Task: Select "arrow" as the display style.
Action: Mouse pressed left at (157, 320)
Screenshot: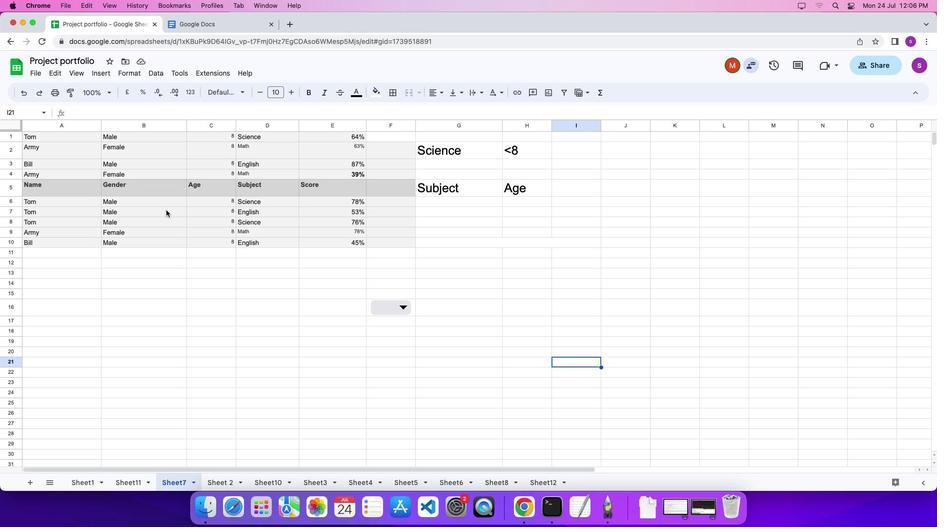 
Action: Mouse moved to (157, 73)
Screenshot: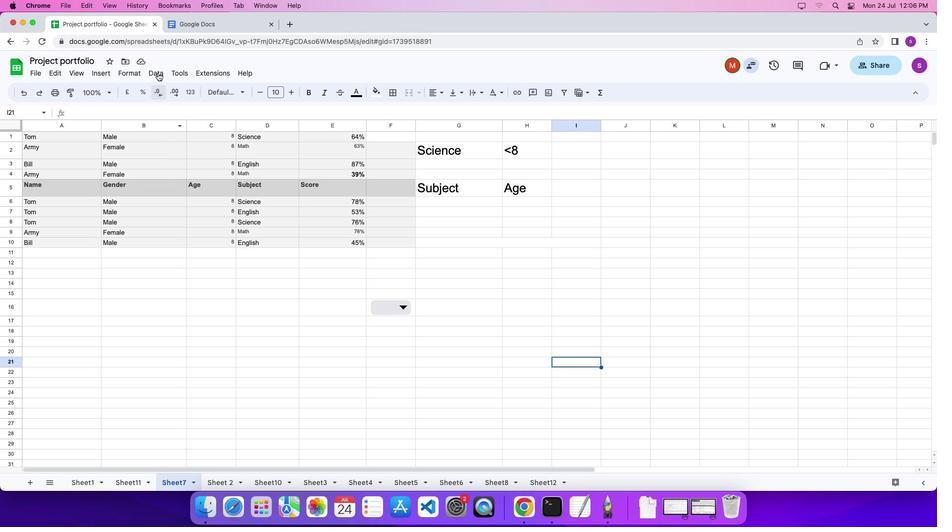 
Action: Mouse pressed left at (157, 73)
Screenshot: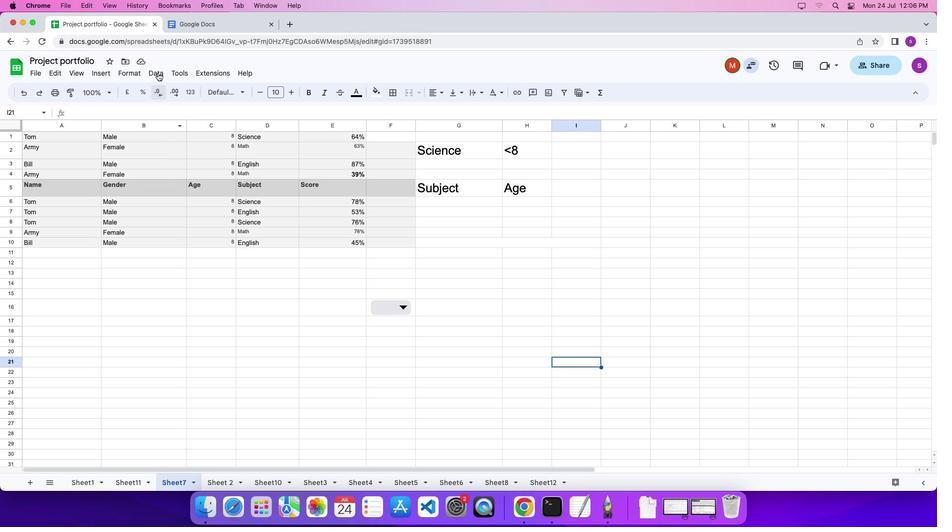 
Action: Mouse moved to (159, 73)
Screenshot: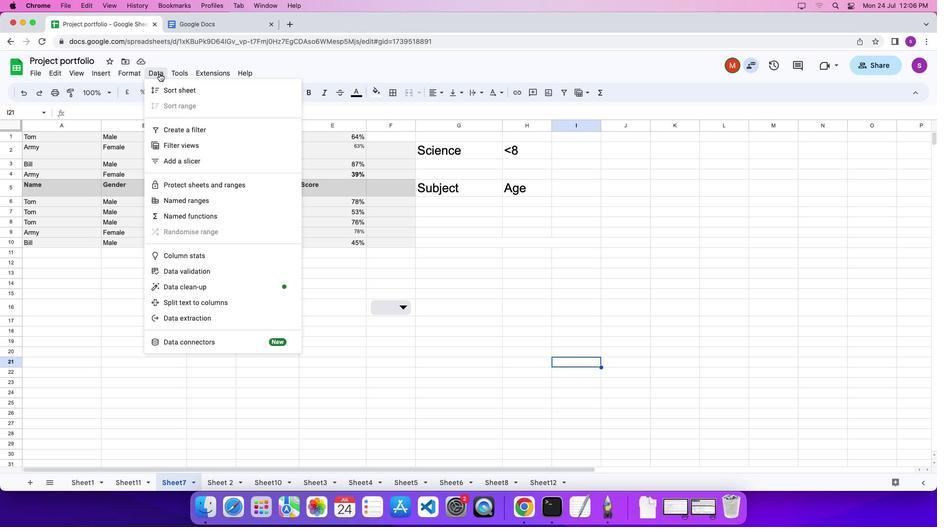 
Action: Mouse pressed left at (159, 73)
Screenshot: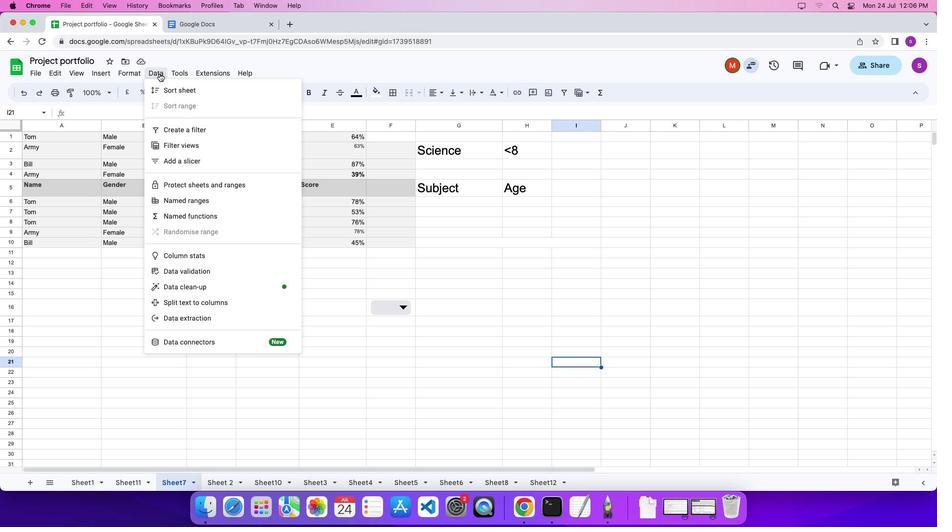 
Action: Mouse moved to (157, 74)
Screenshot: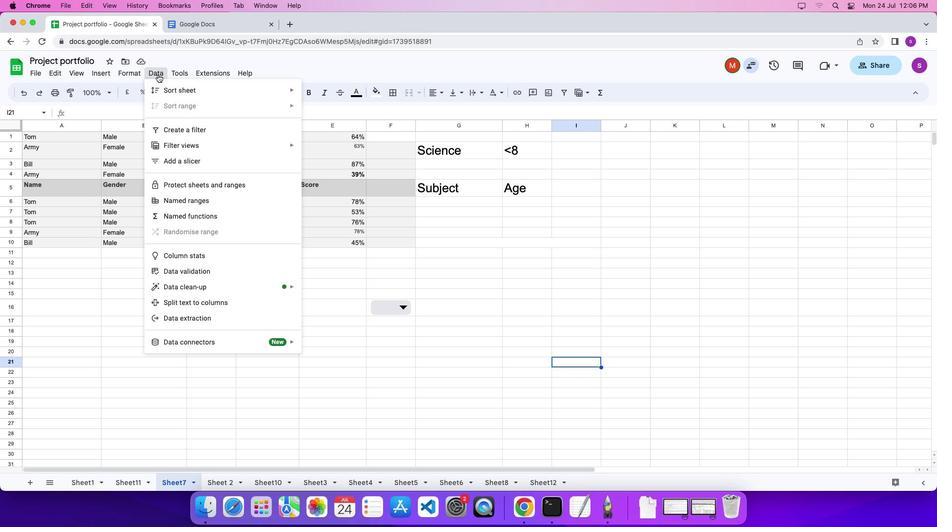 
Action: Mouse pressed left at (157, 74)
Screenshot: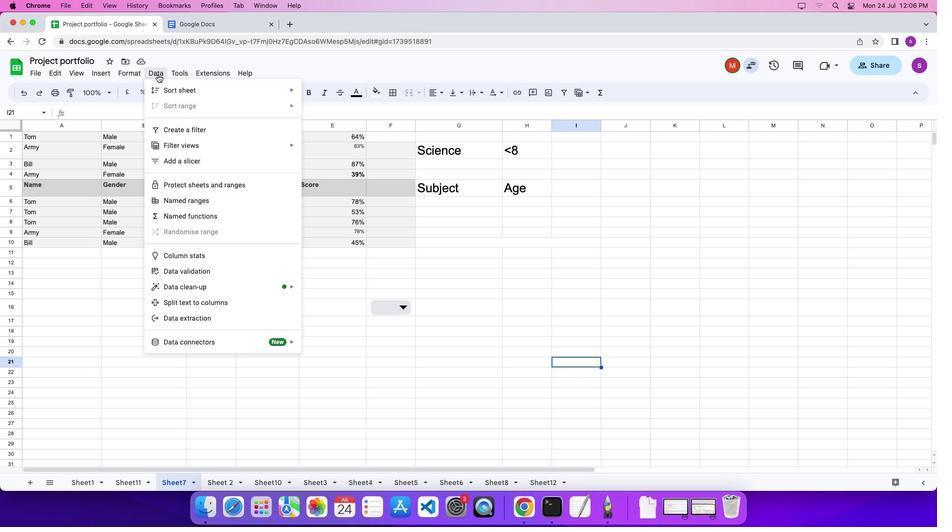 
Action: Mouse moved to (188, 266)
Screenshot: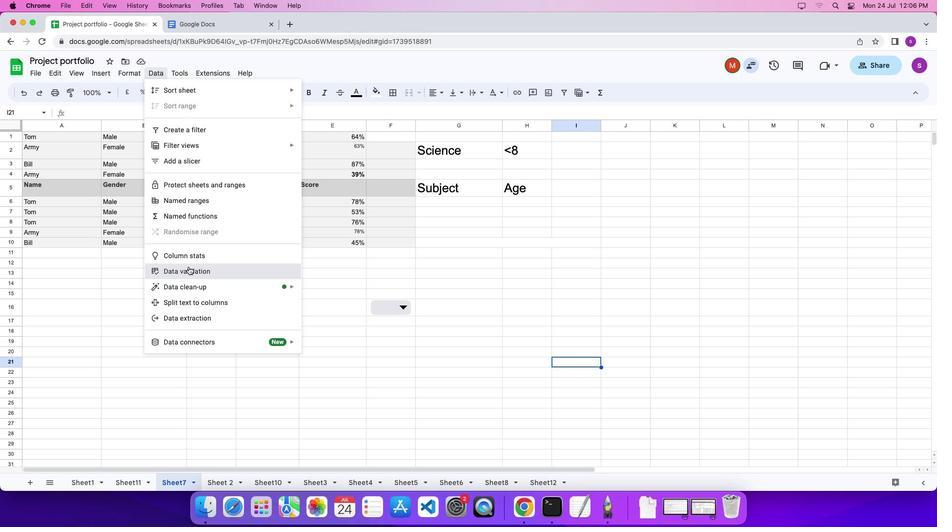 
Action: Mouse pressed left at (188, 266)
Screenshot: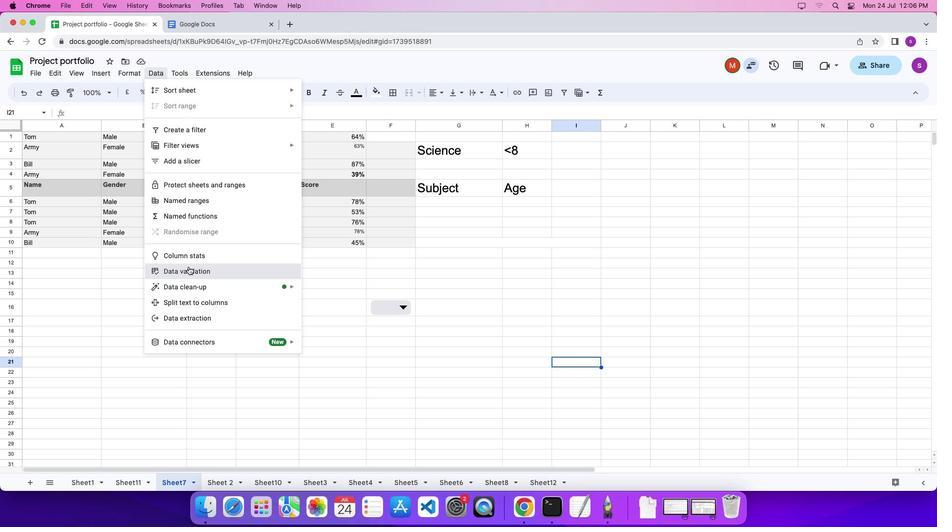 
Action: Mouse moved to (808, 127)
Screenshot: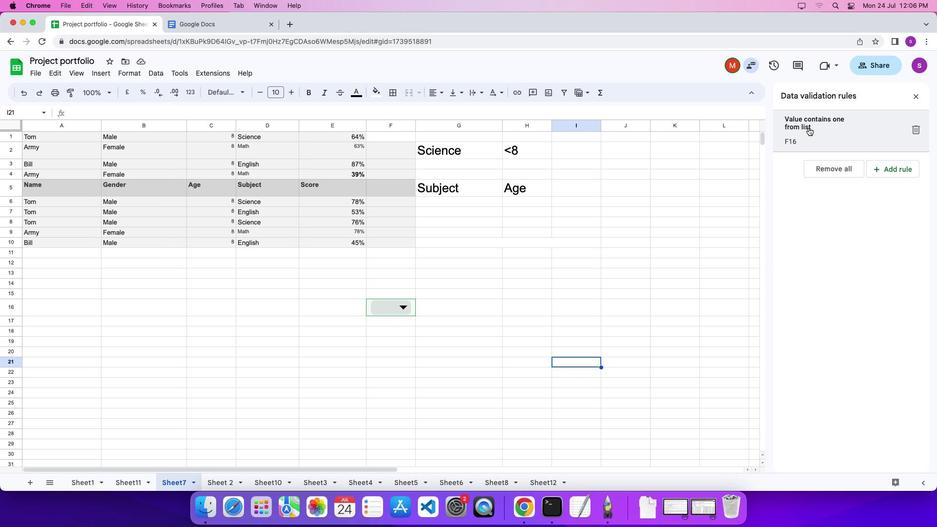 
Action: Mouse pressed left at (808, 127)
Screenshot: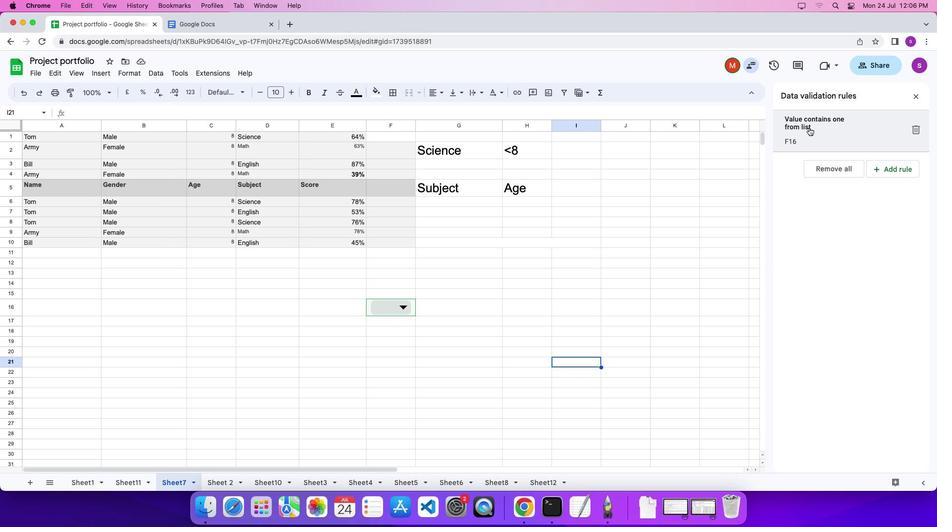 
Action: Mouse moved to (821, 283)
Screenshot: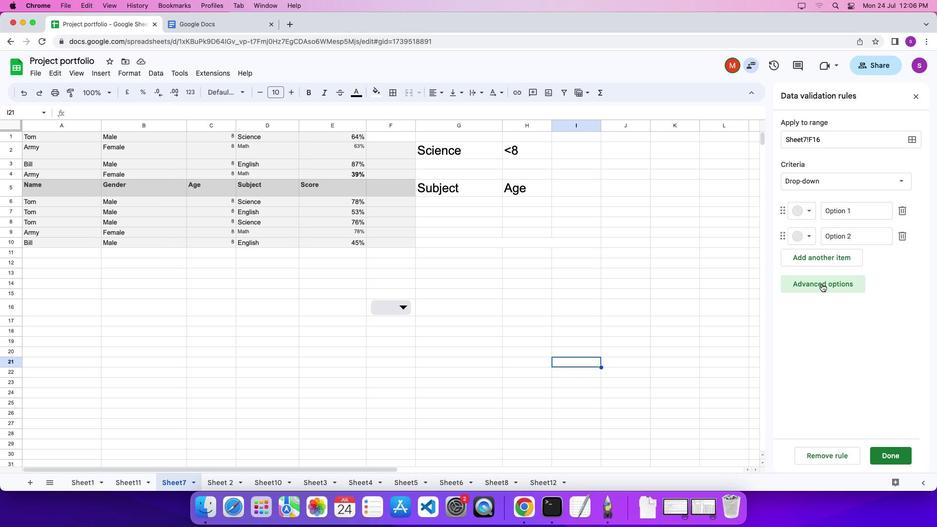 
Action: Mouse pressed left at (821, 283)
Screenshot: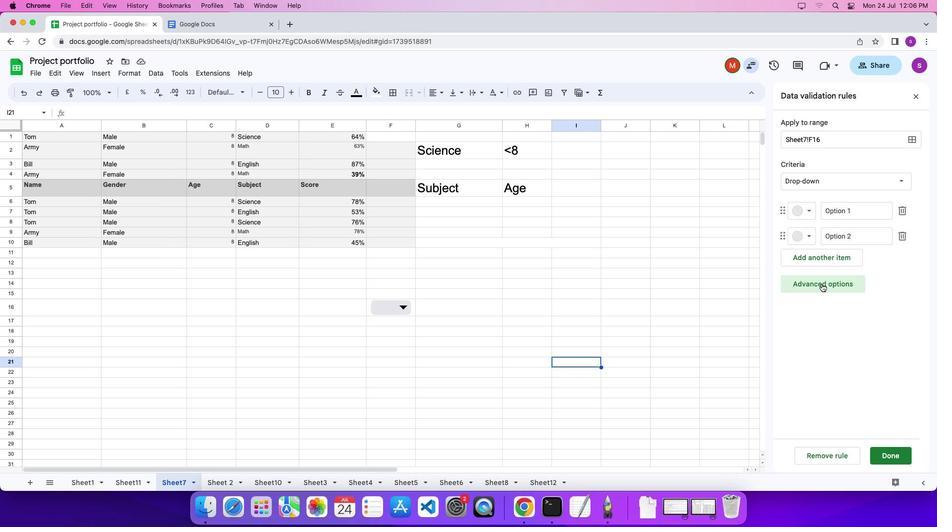 
Action: Mouse moved to (784, 409)
Screenshot: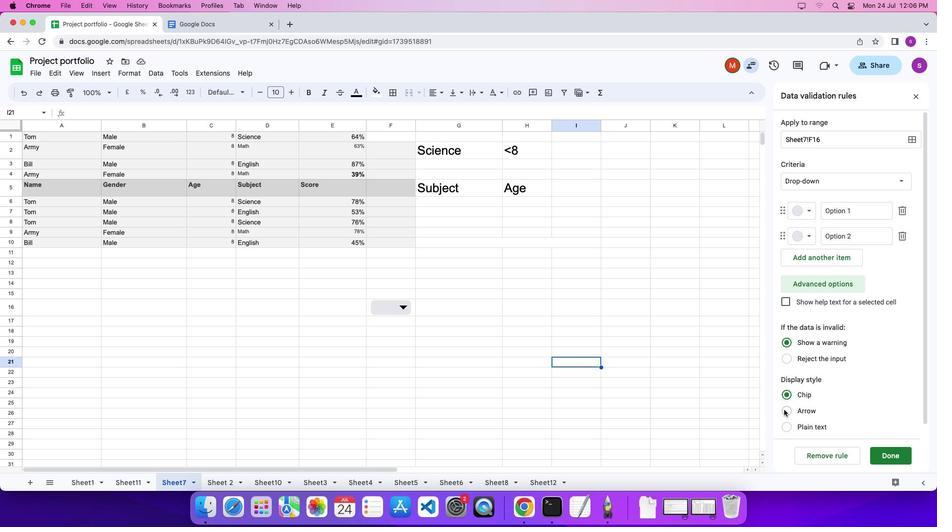 
Action: Mouse pressed left at (784, 409)
Screenshot: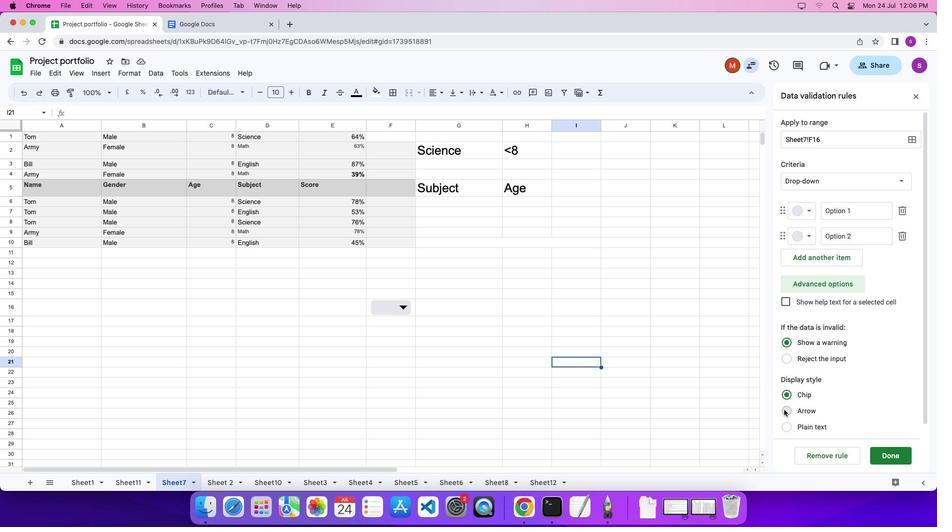
Action: Mouse moved to (797, 413)
Screenshot: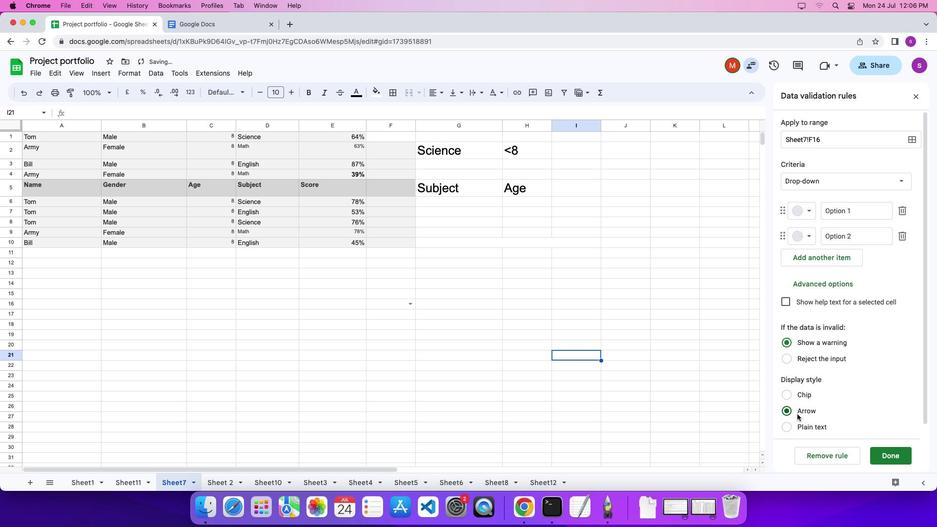 
